 Task: Change curve  line weight to 16PX.
Action: Mouse moved to (505, 373)
Screenshot: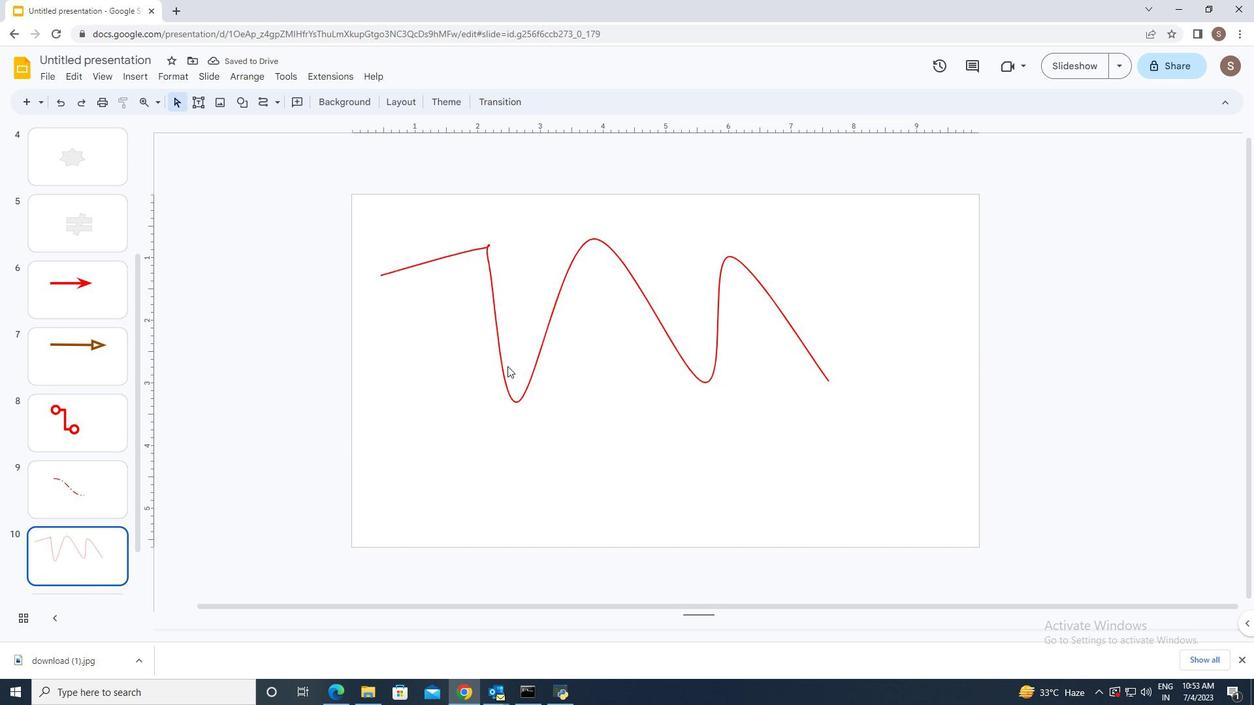 
Action: Mouse pressed left at (505, 373)
Screenshot: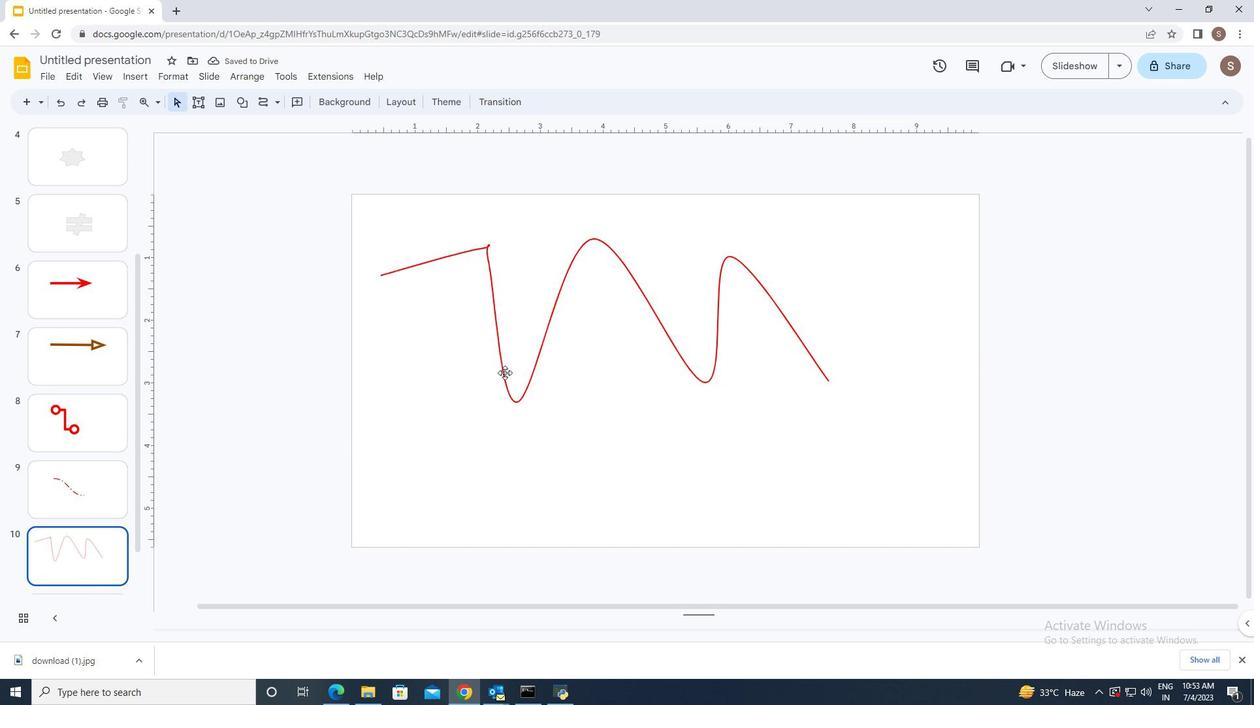 
Action: Mouse moved to (343, 98)
Screenshot: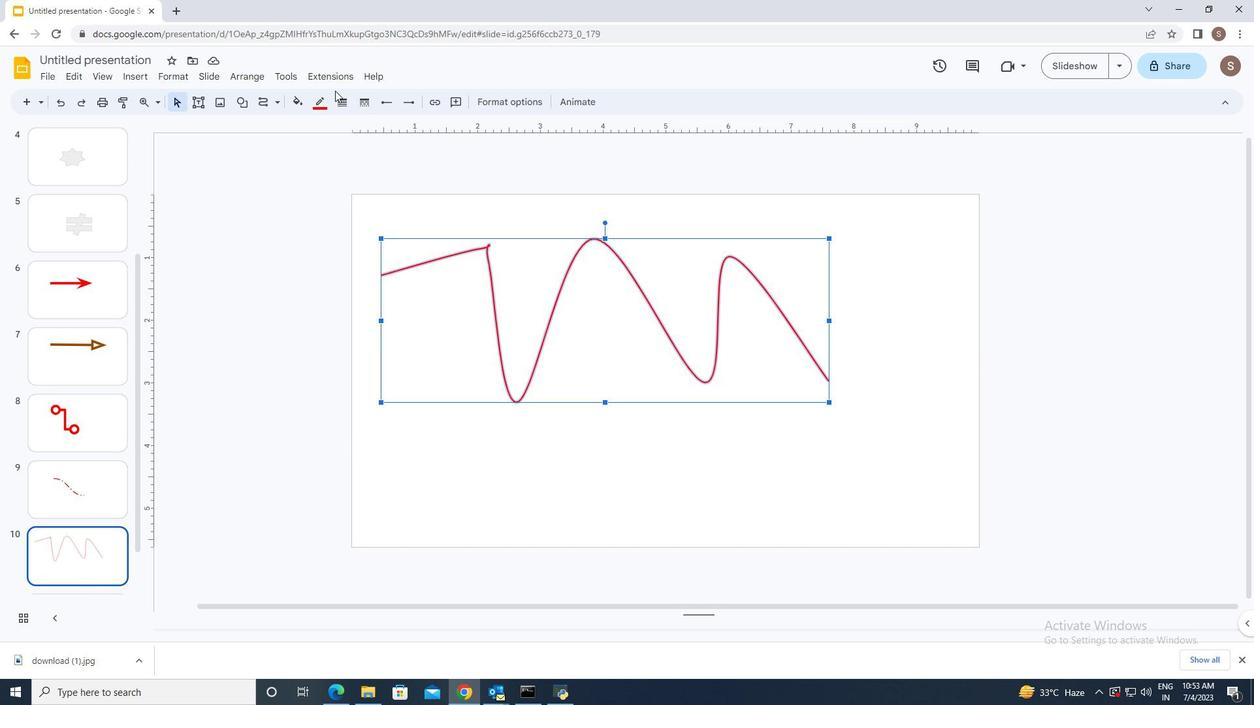 
Action: Mouse pressed left at (343, 98)
Screenshot: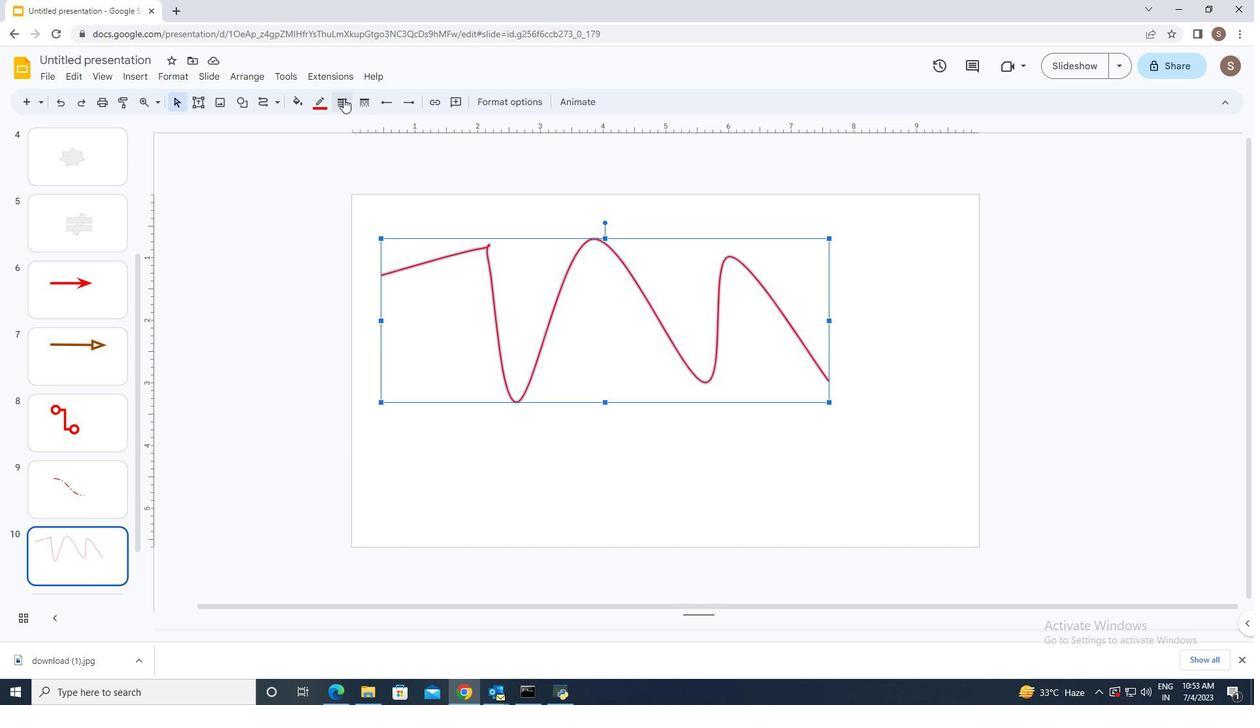 
Action: Mouse moved to (374, 247)
Screenshot: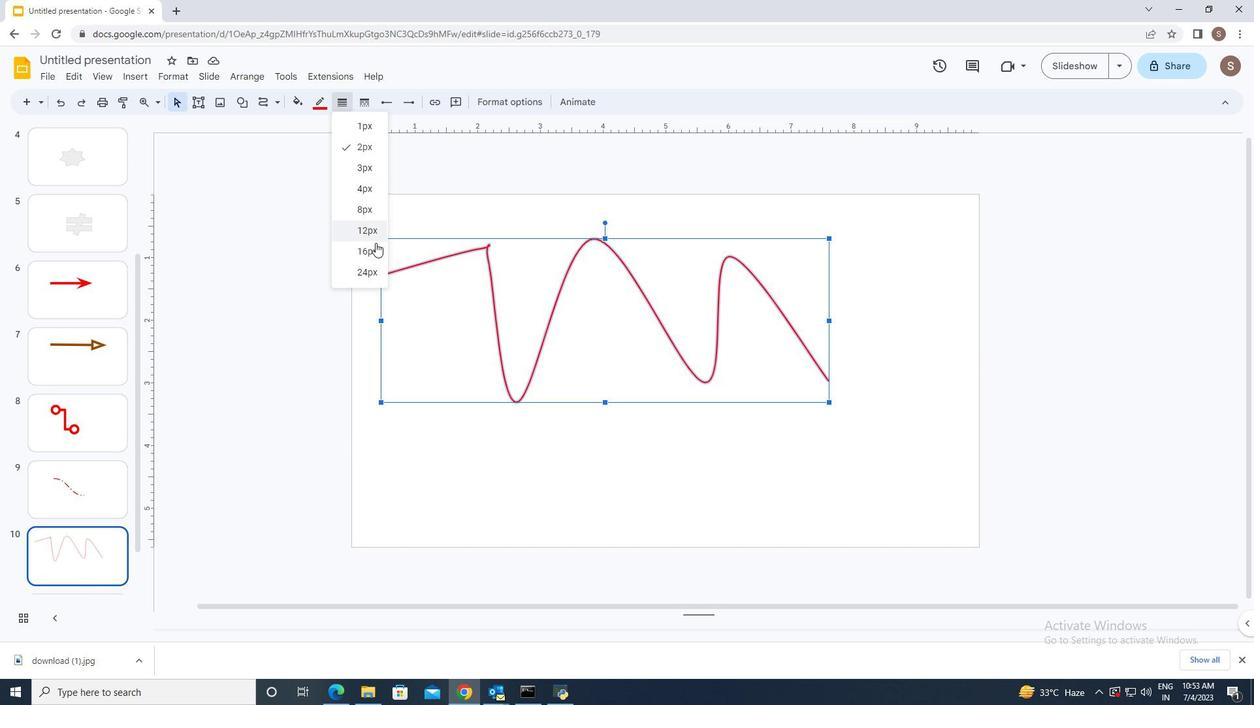 
Action: Mouse pressed left at (374, 247)
Screenshot: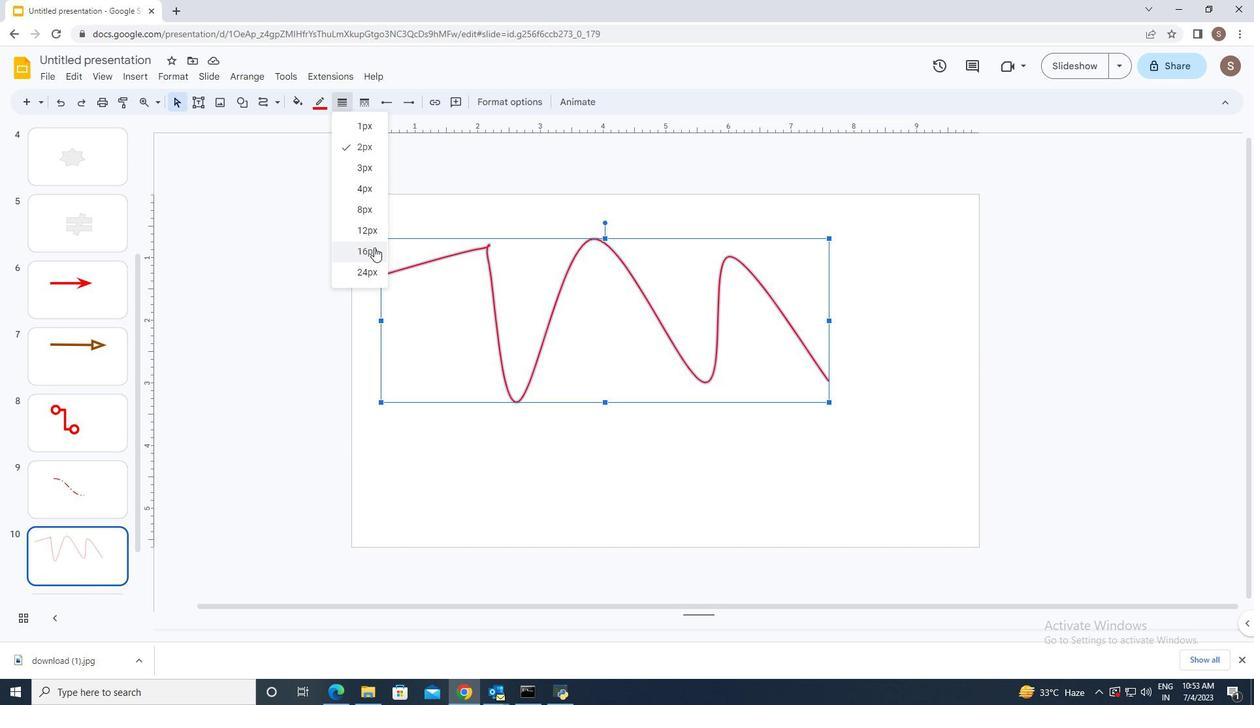 
Action: Mouse moved to (307, 452)
Screenshot: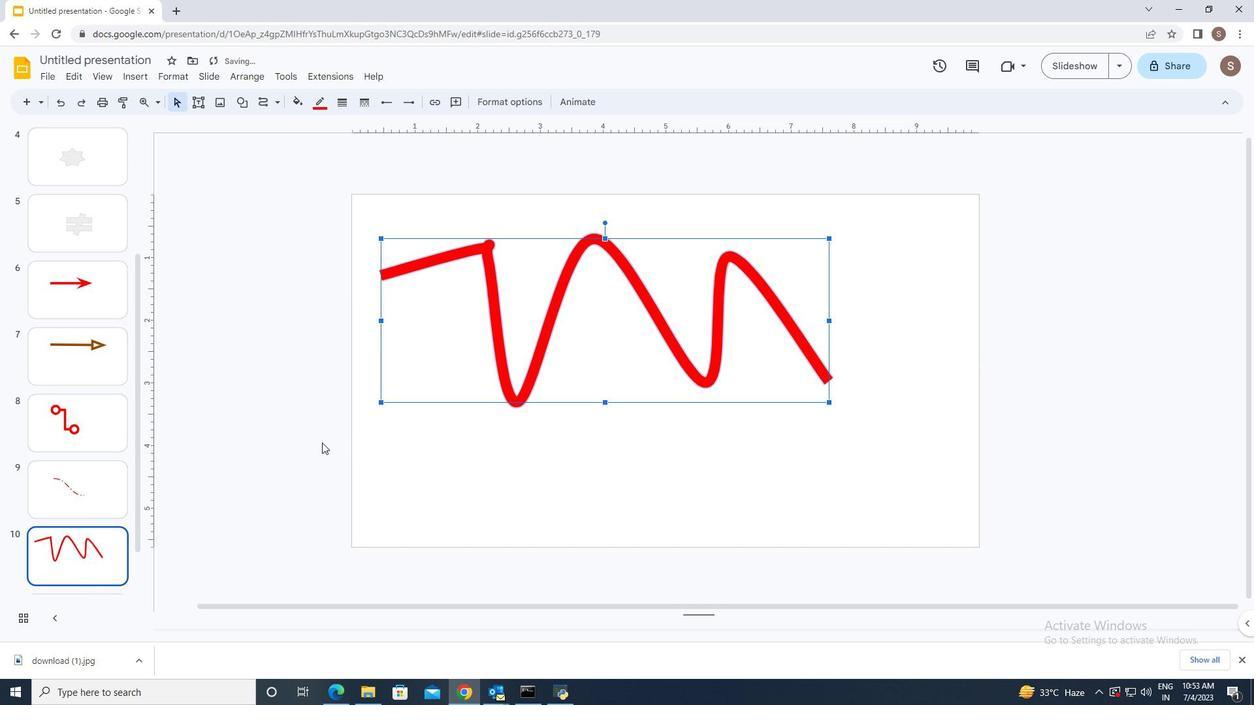 
Action: Mouse pressed left at (307, 452)
Screenshot: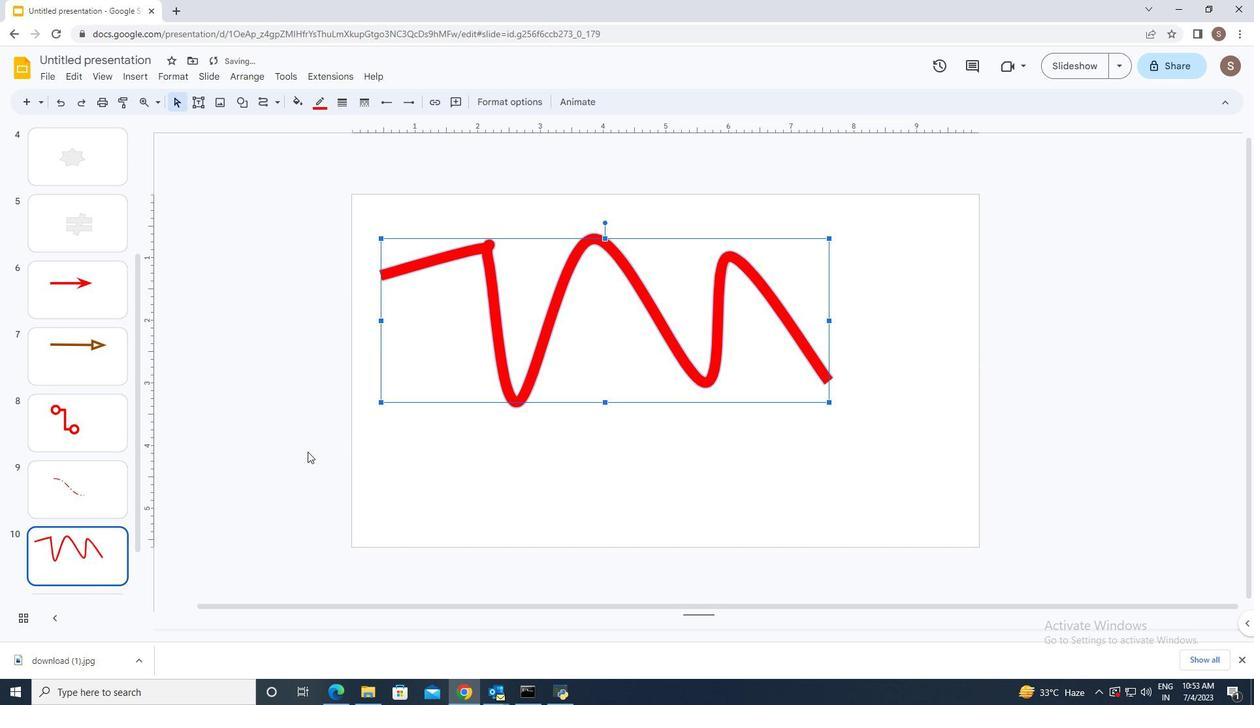 
